 Task: Add Earthbound Farm Organic Broccoli Slaw Bag to the cart.
Action: Mouse moved to (282, 124)
Screenshot: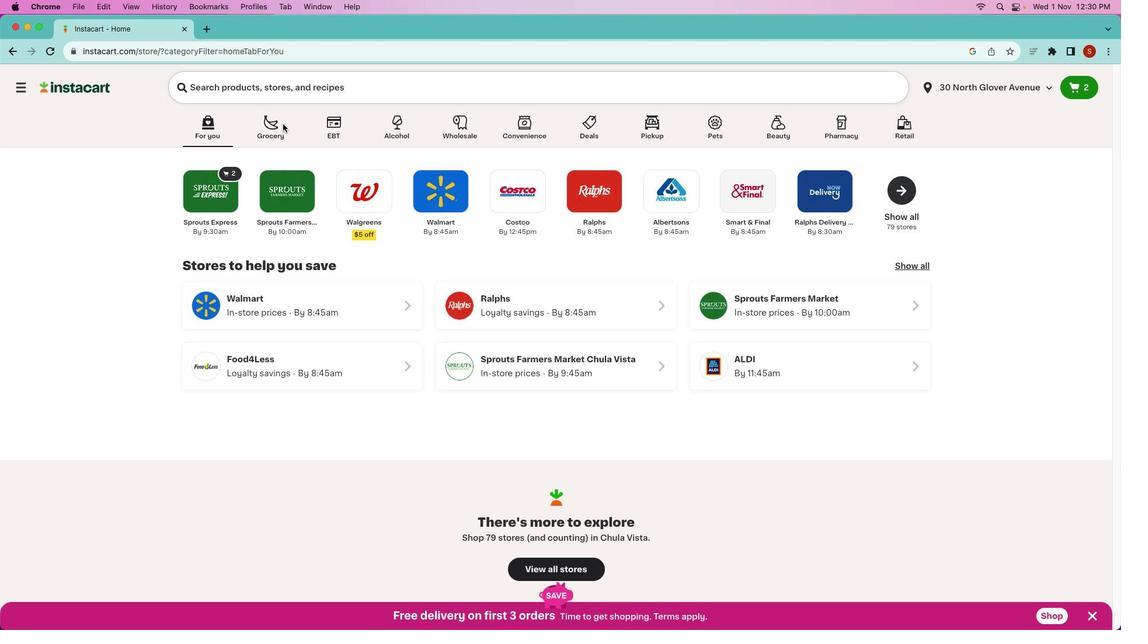 
Action: Mouse pressed left at (282, 124)
Screenshot: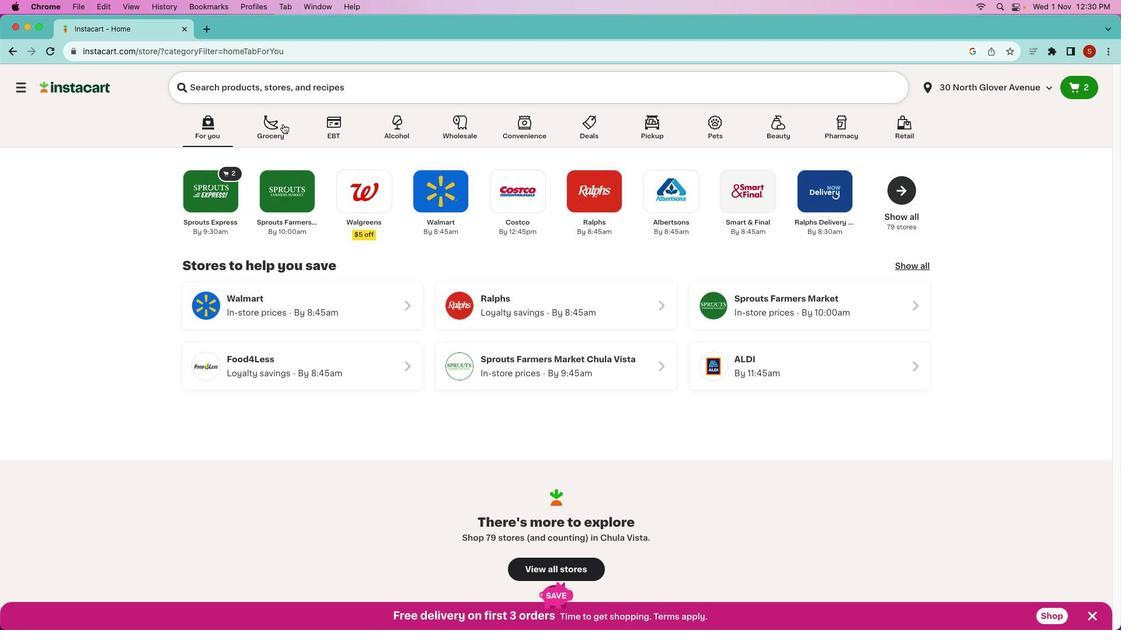 
Action: Mouse pressed left at (282, 124)
Screenshot: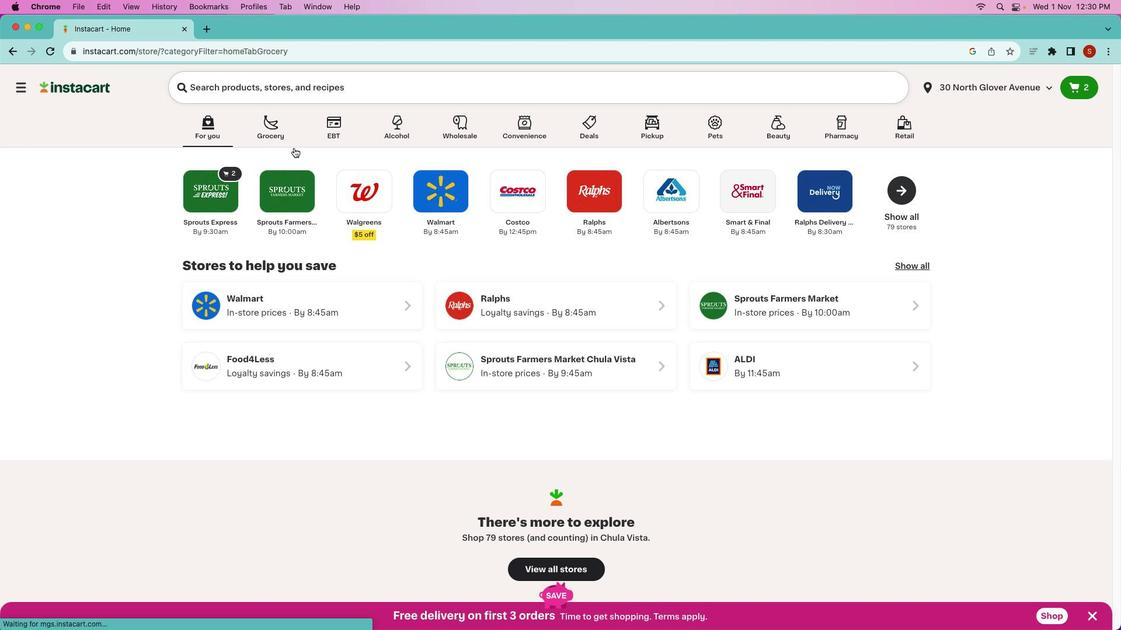 
Action: Mouse moved to (494, 335)
Screenshot: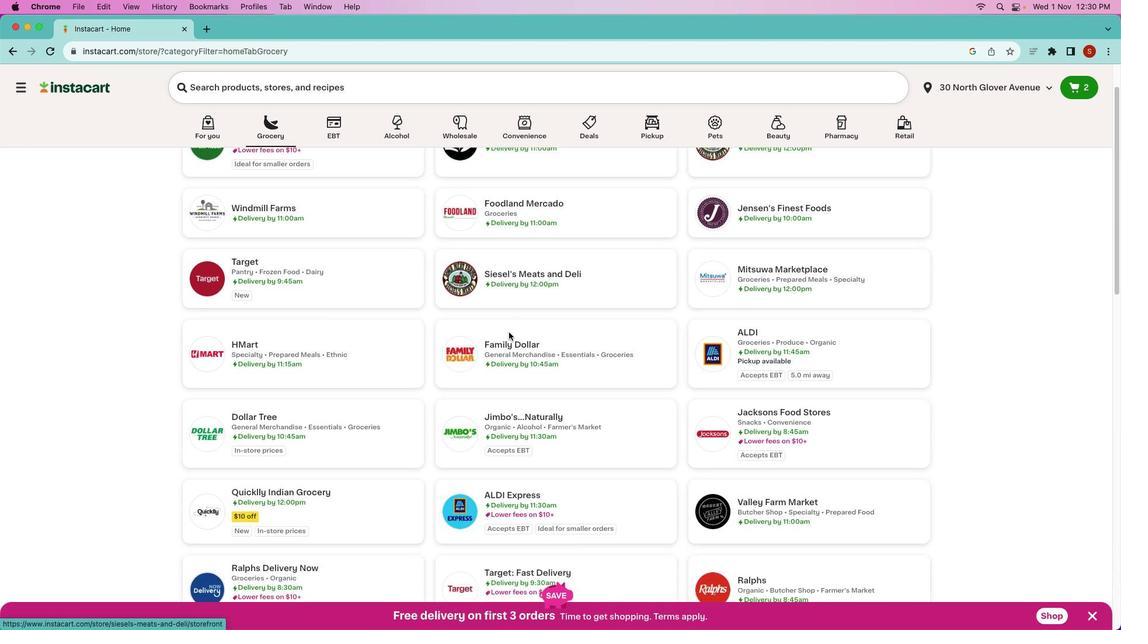 
Action: Mouse scrolled (494, 335) with delta (0, 0)
Screenshot: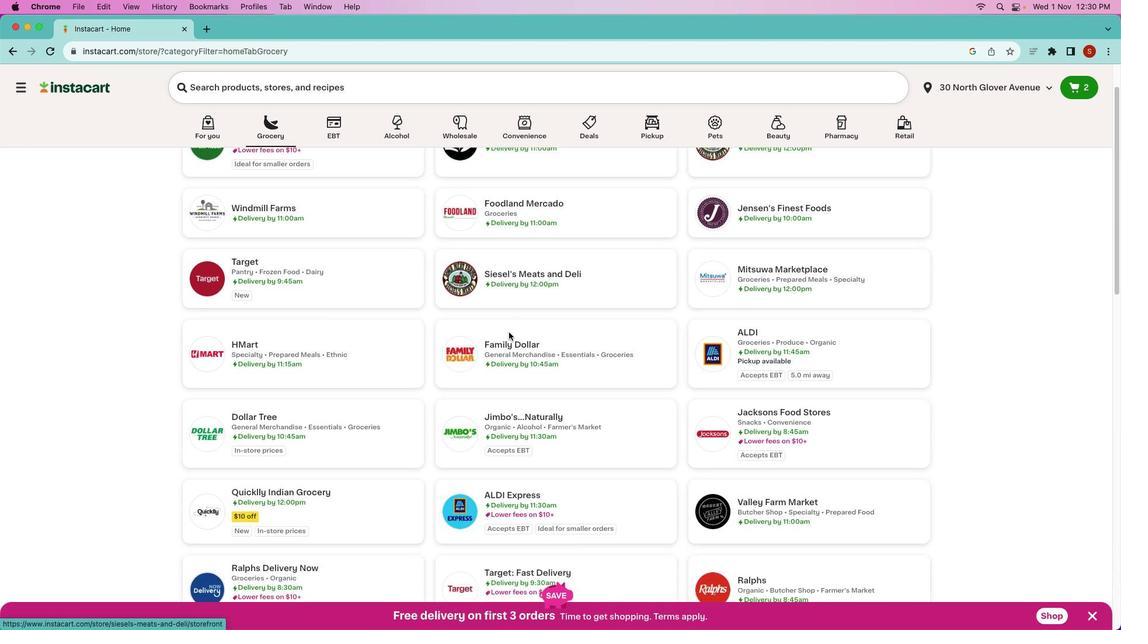 
Action: Mouse moved to (506, 334)
Screenshot: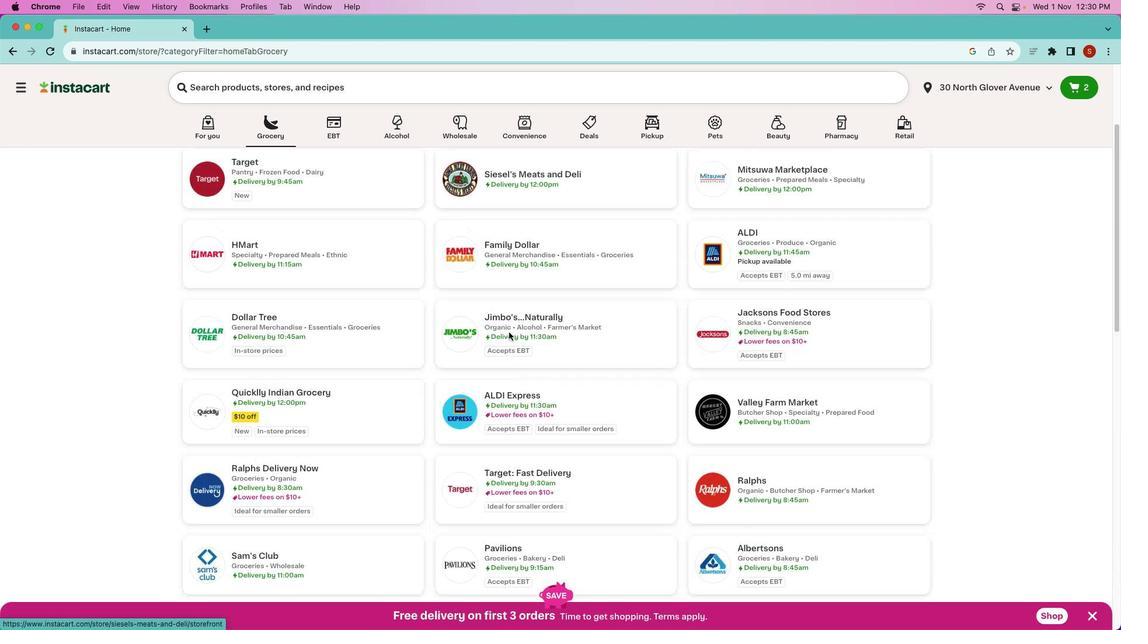 
Action: Mouse scrolled (506, 334) with delta (0, 0)
Screenshot: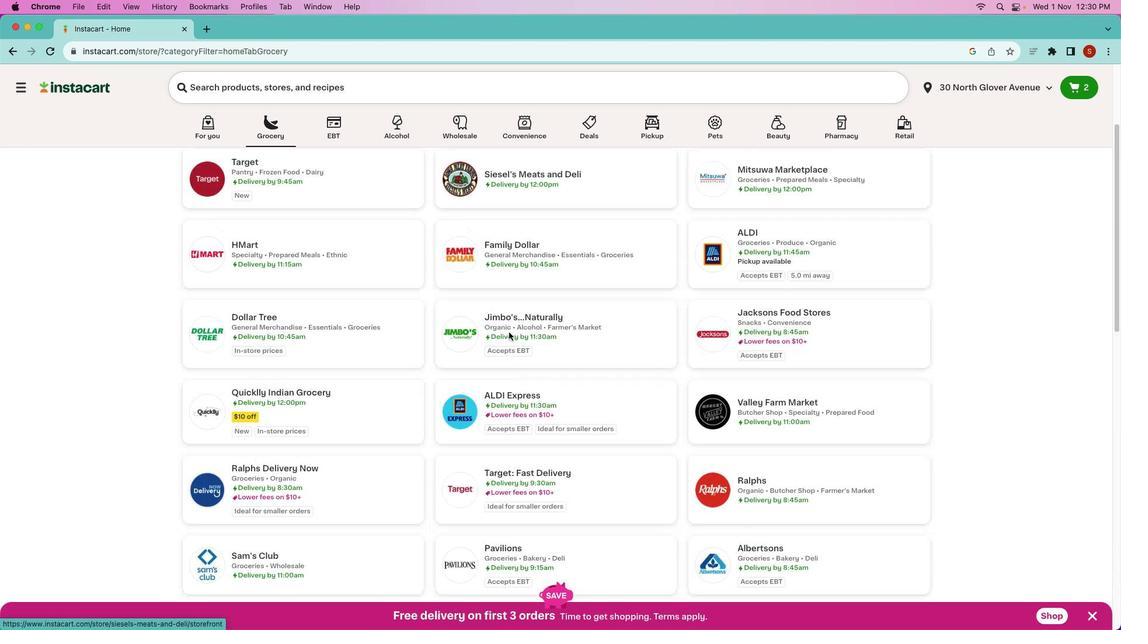 
Action: Mouse moved to (508, 332)
Screenshot: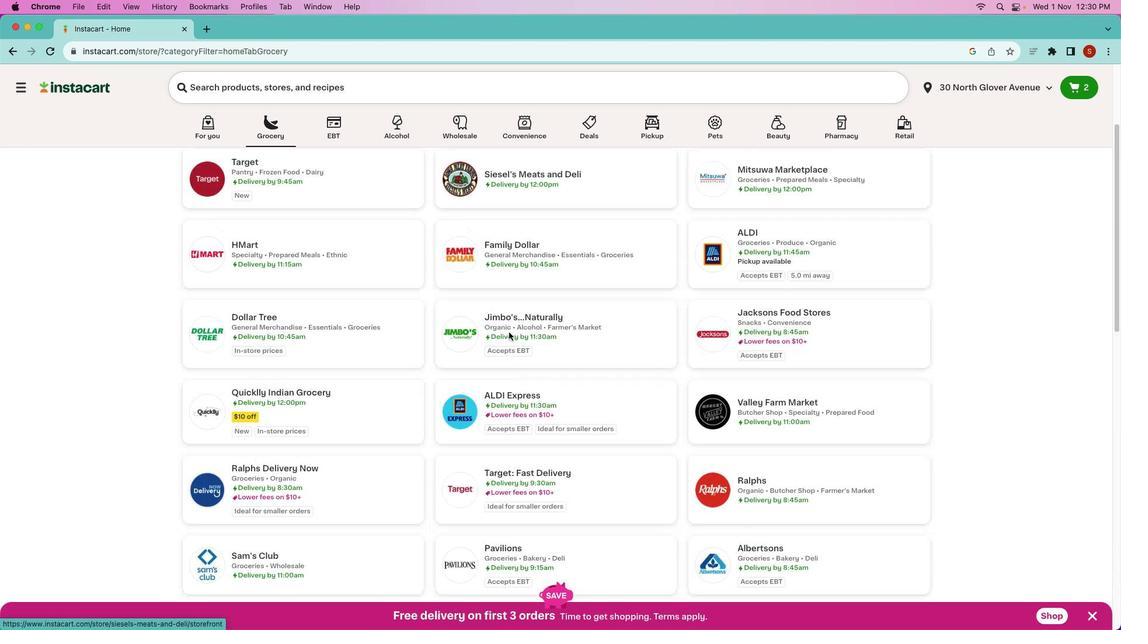 
Action: Mouse scrolled (508, 332) with delta (0, -1)
Screenshot: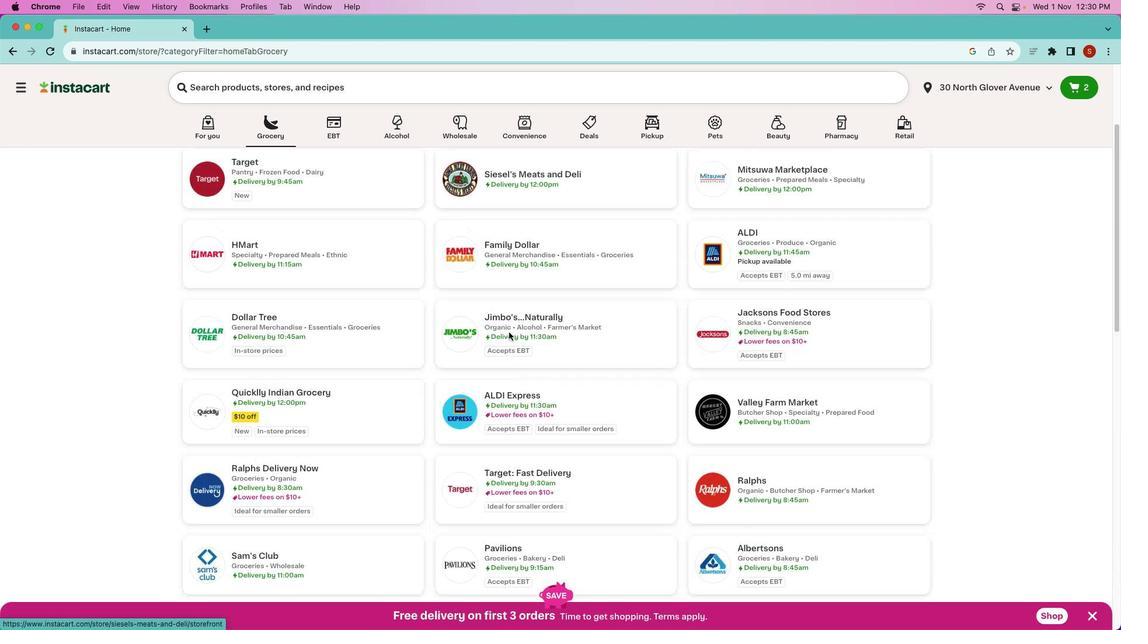 
Action: Mouse scrolled (508, 332) with delta (0, -2)
Screenshot: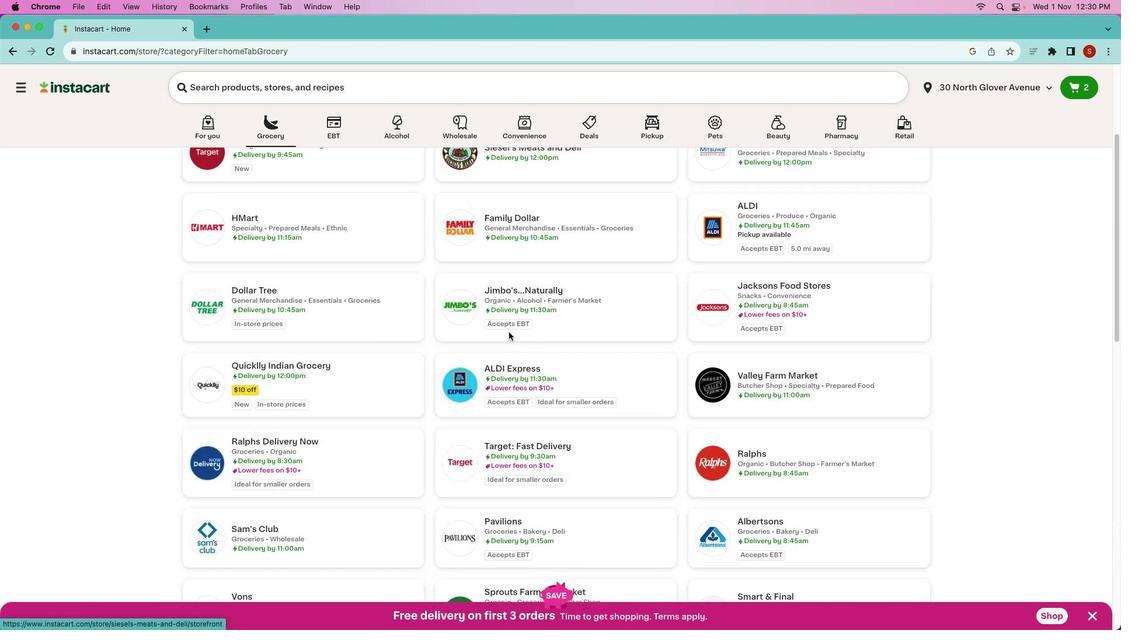 
Action: Mouse moved to (508, 332)
Screenshot: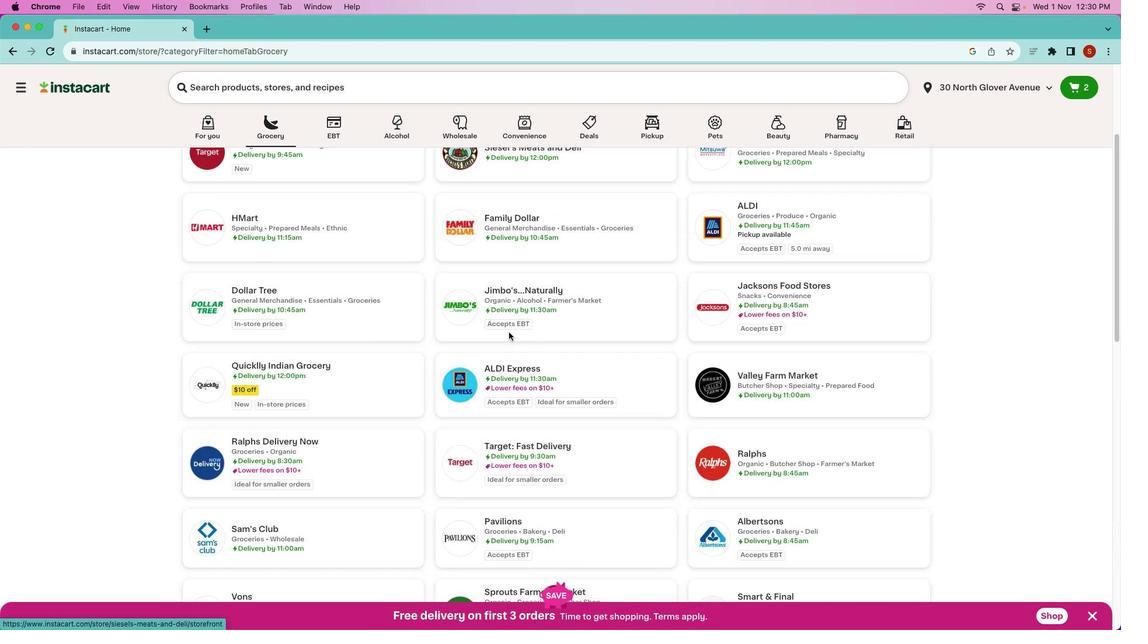 
Action: Mouse scrolled (508, 332) with delta (0, 0)
Screenshot: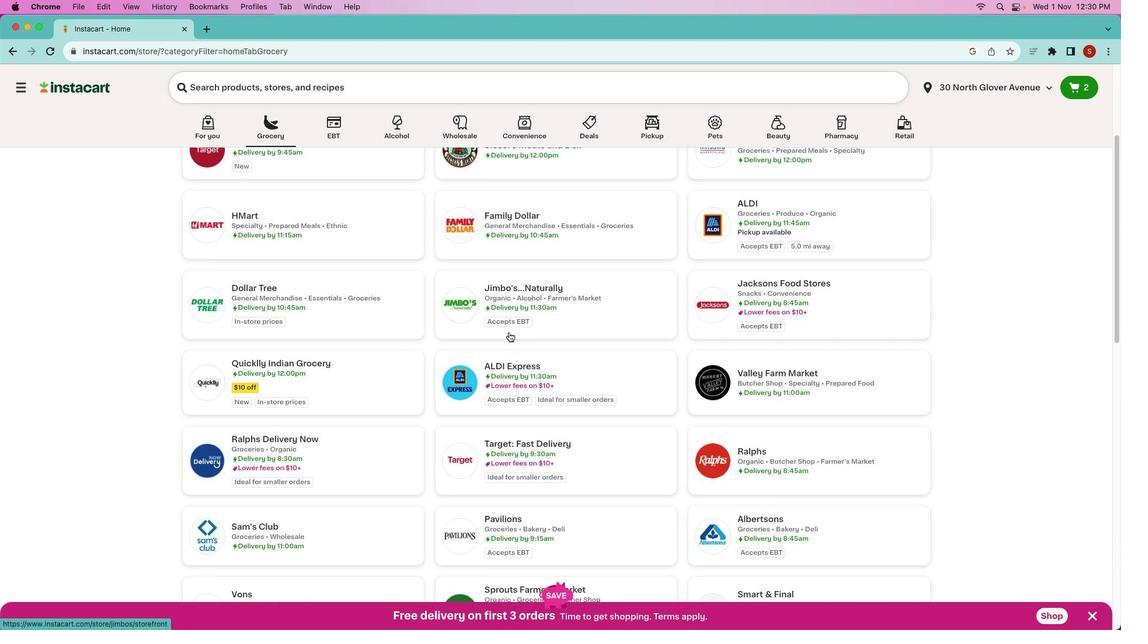 
Action: Mouse moved to (509, 332)
Screenshot: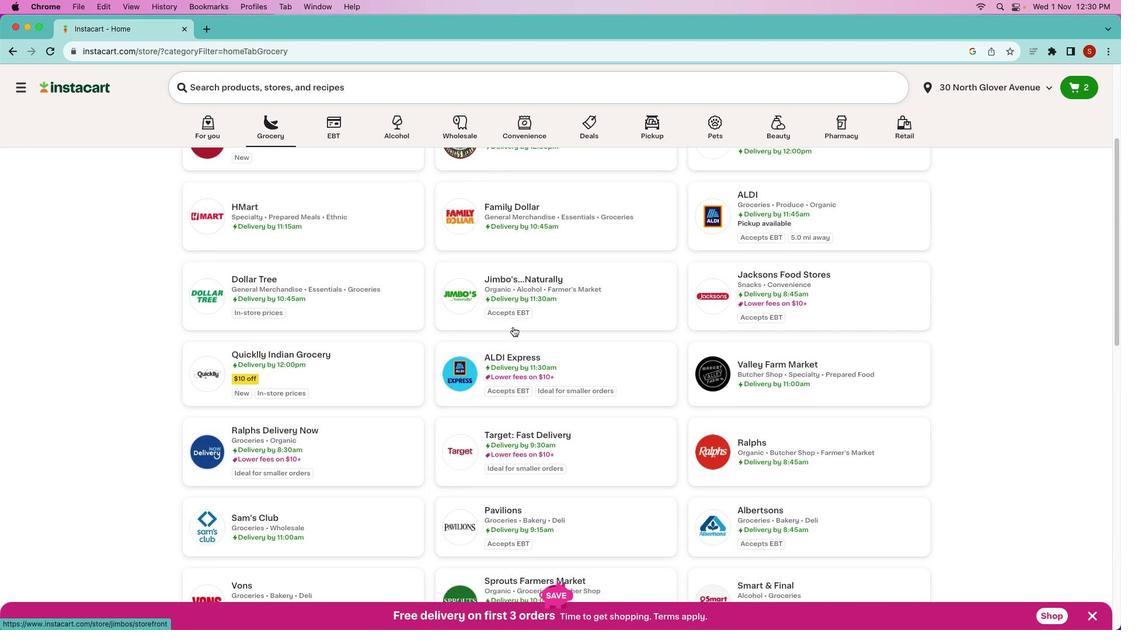 
Action: Mouse scrolled (509, 332) with delta (0, 0)
Screenshot: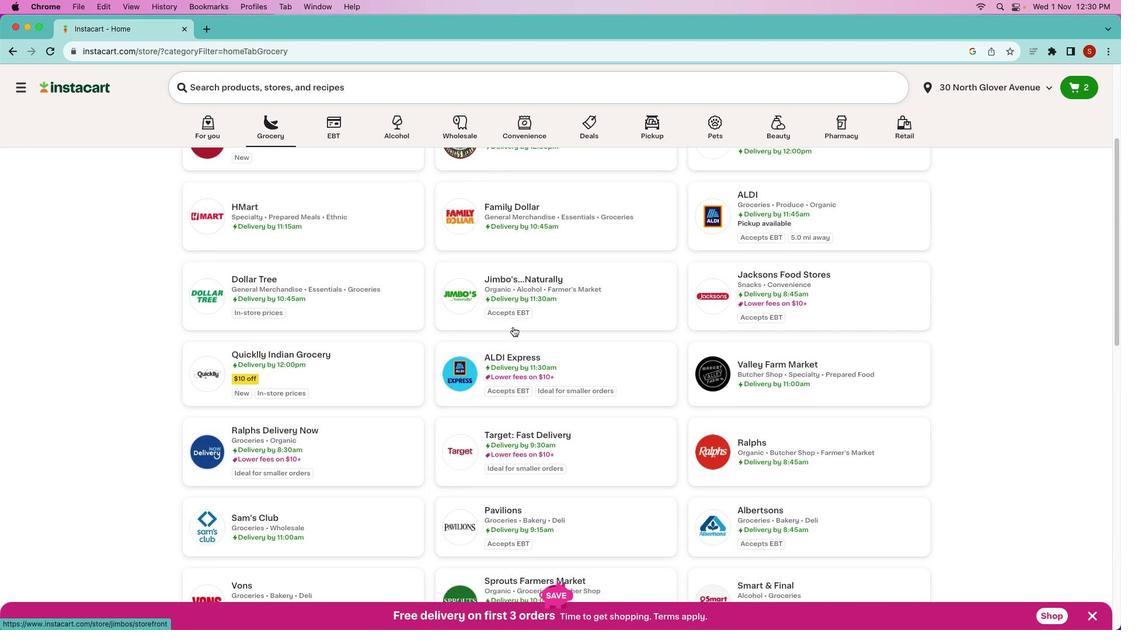 
Action: Mouse moved to (510, 332)
Screenshot: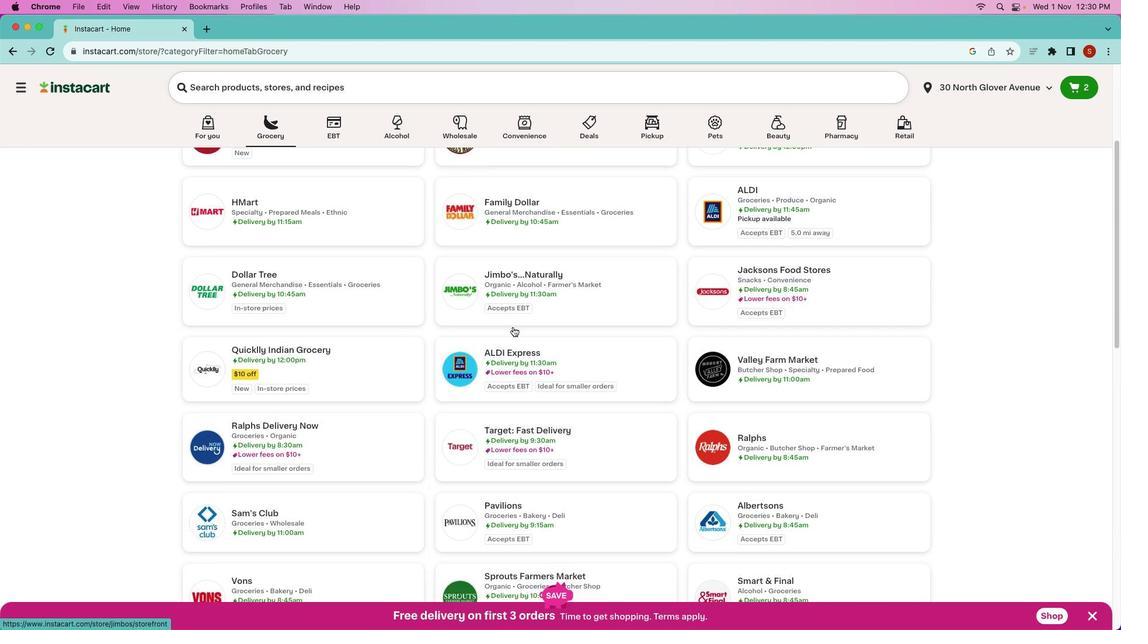 
Action: Mouse scrolled (510, 332) with delta (0, 0)
Screenshot: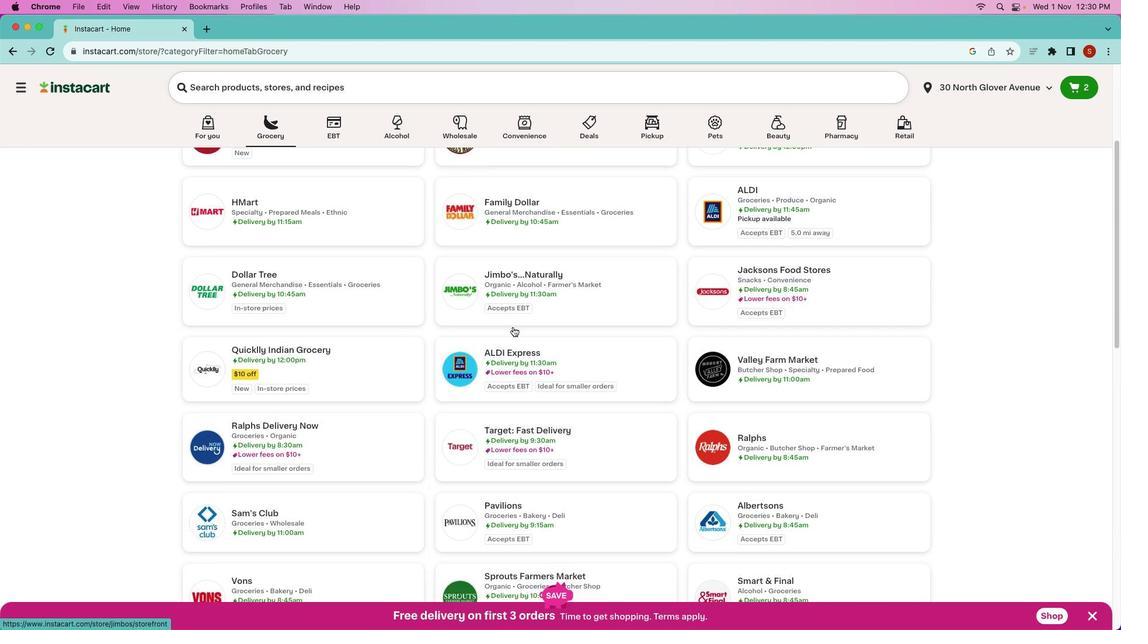 
Action: Mouse moved to (523, 570)
Screenshot: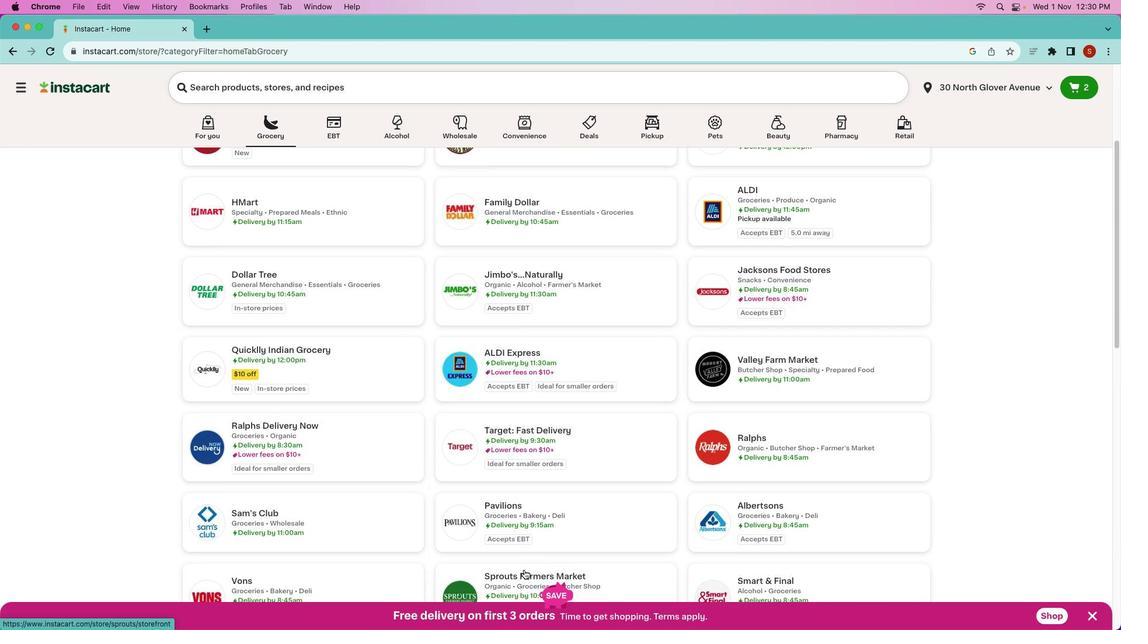 
Action: Mouse pressed left at (523, 570)
Screenshot: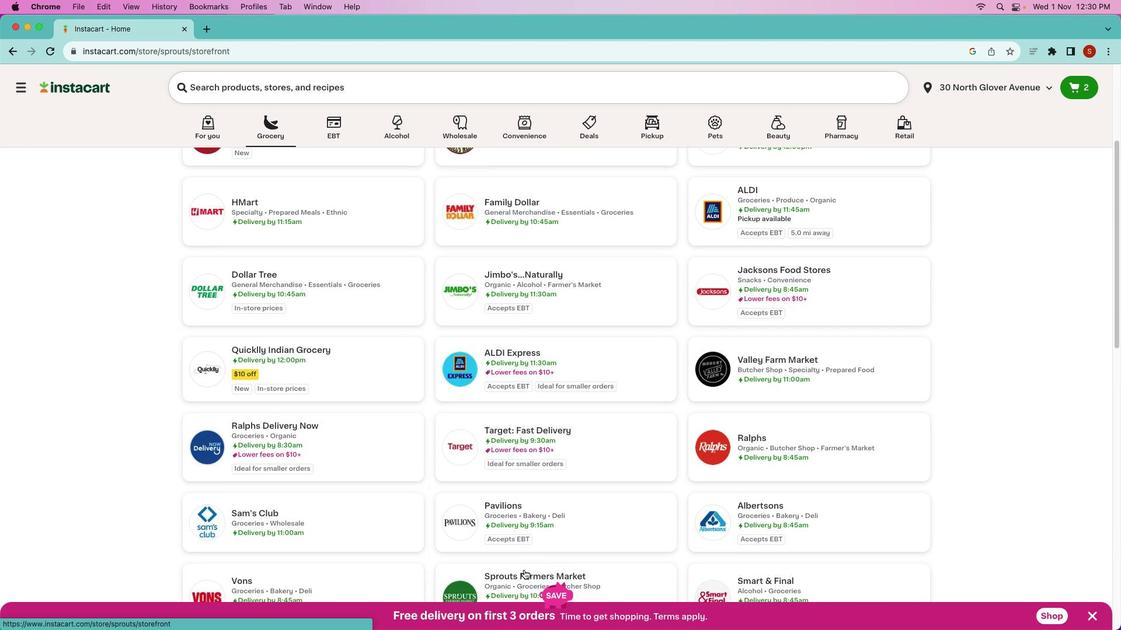 
Action: Mouse pressed left at (523, 570)
Screenshot: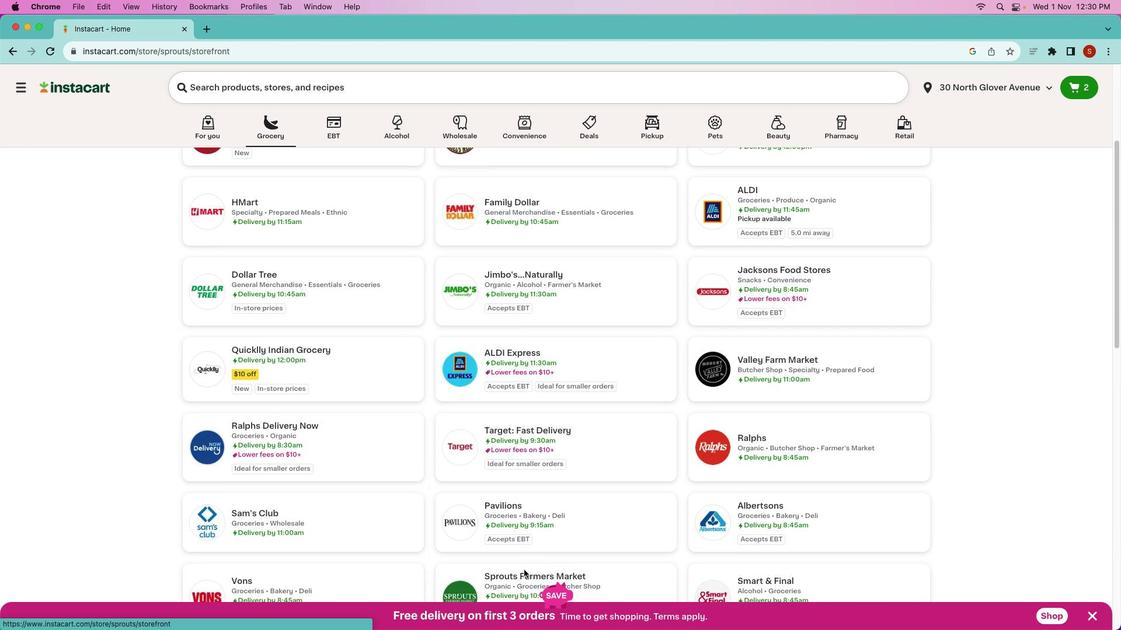 
Action: Mouse moved to (387, 90)
Screenshot: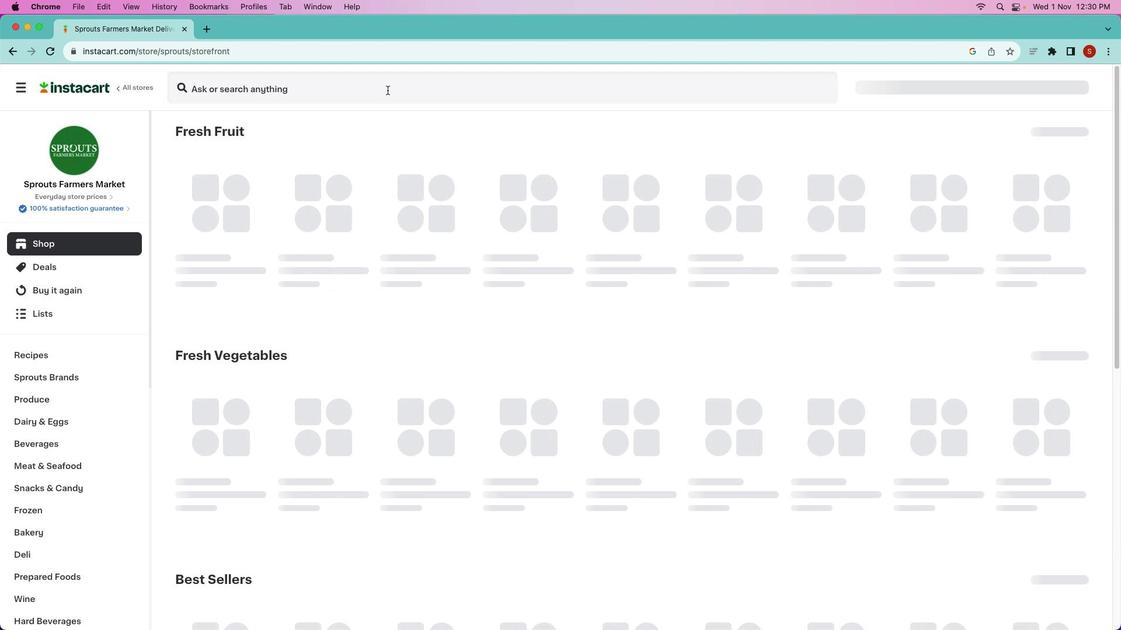 
Action: Mouse pressed left at (387, 90)
Screenshot: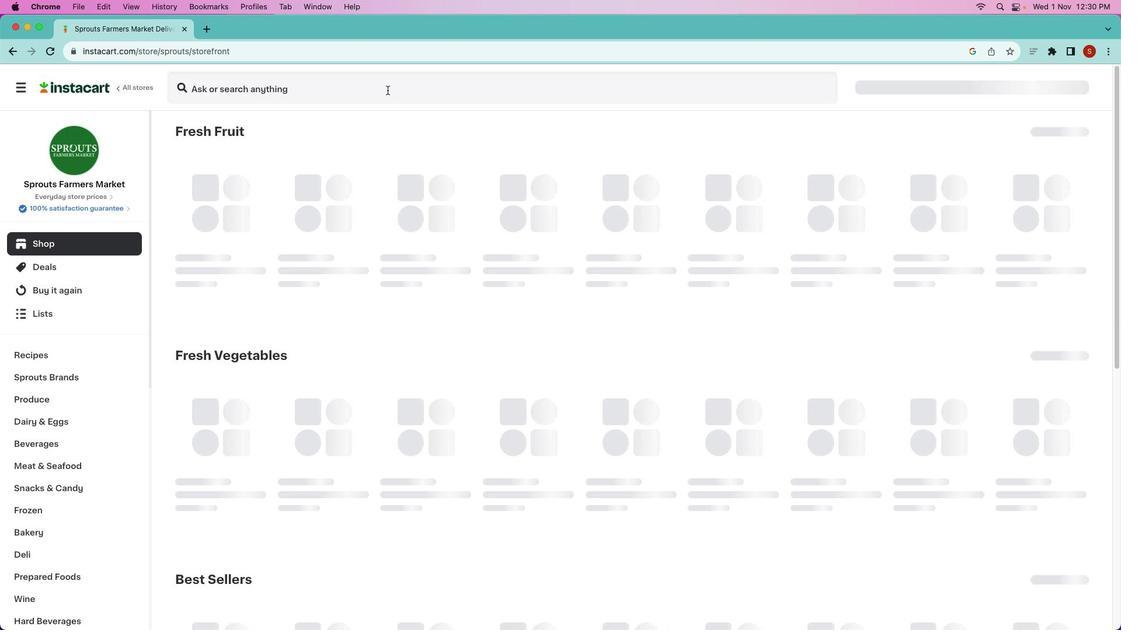
Action: Key pressed Key.shift_r'E''a''r''t''h''b''o''u''n''d'Key.space'f''a''r''m'Key.space'o''r''g''a''n''i''c'Key.space'b''r''o''c''c''o''l''i'Key.space's''l''a''w'Key.space'b''a''g'Key.enter
Screenshot: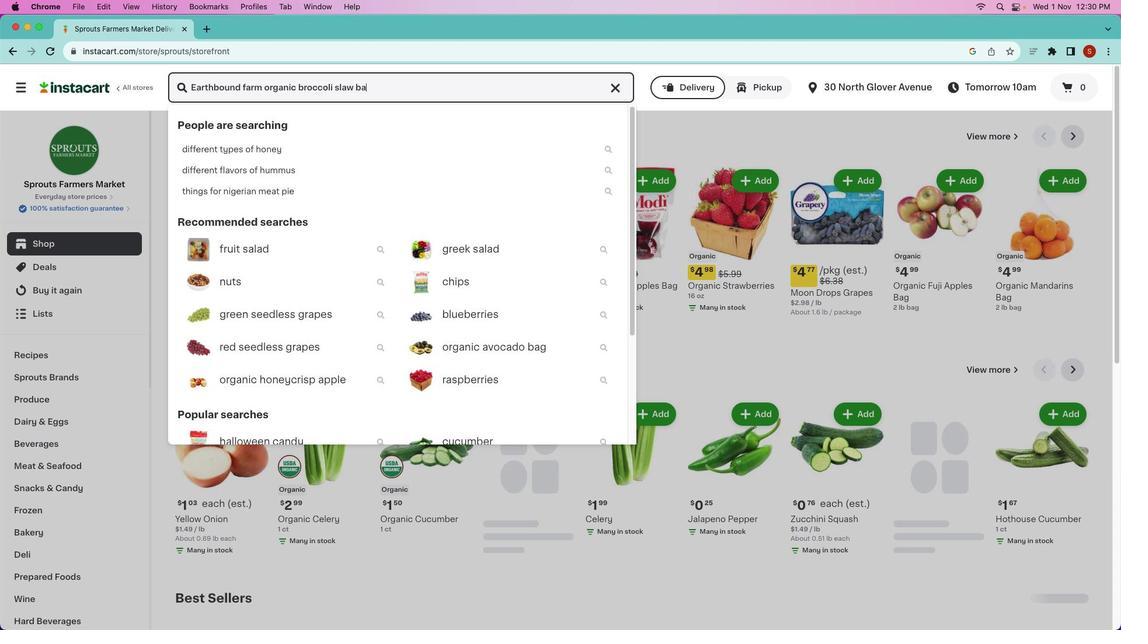 
Action: Mouse moved to (887, 414)
Screenshot: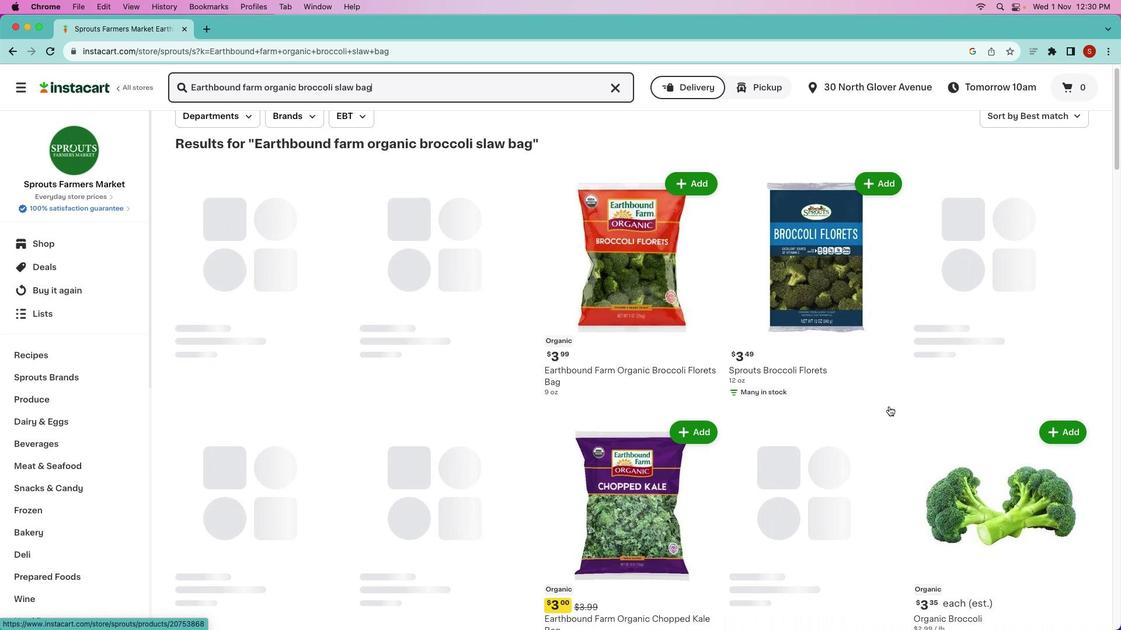 
Action: Mouse scrolled (887, 414) with delta (0, 0)
Screenshot: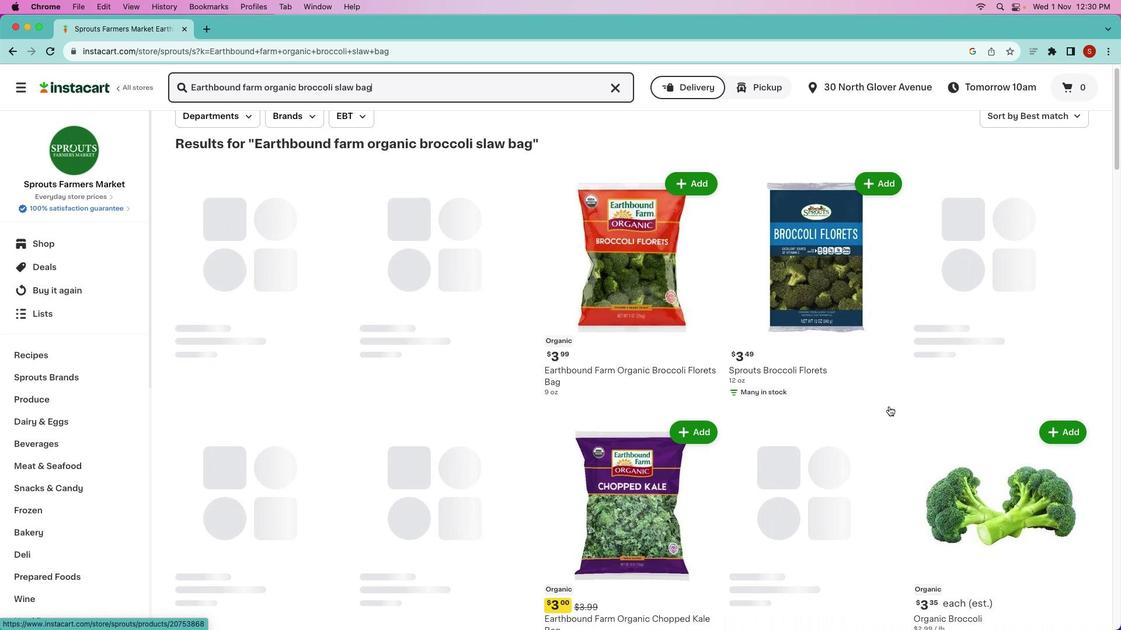 
Action: Mouse moved to (888, 407)
Screenshot: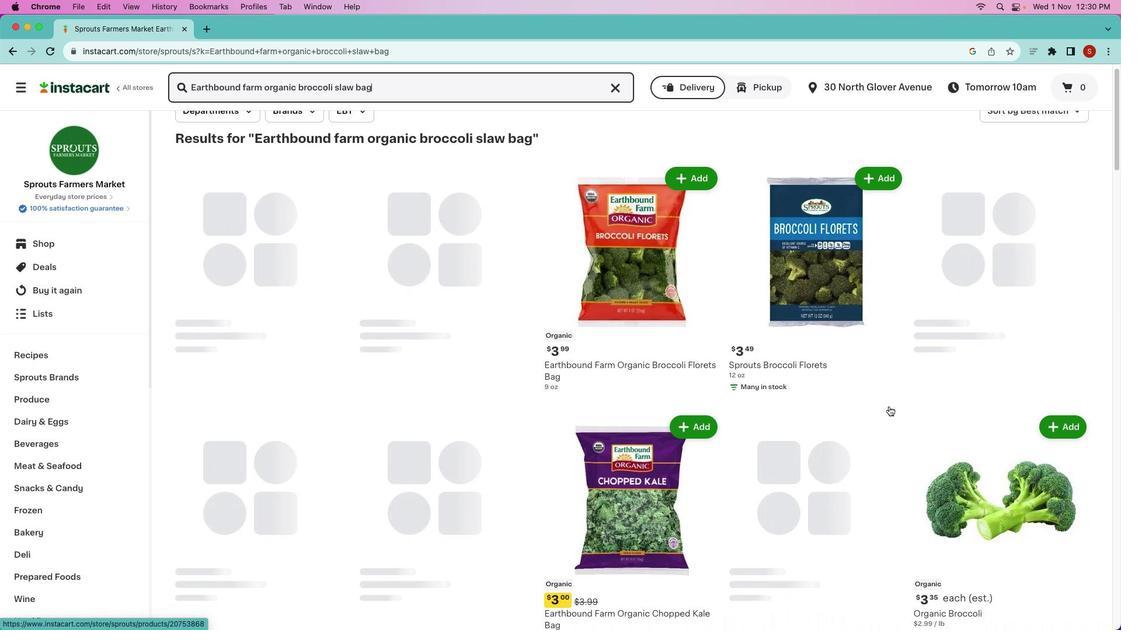 
Action: Mouse scrolled (888, 407) with delta (0, 0)
Screenshot: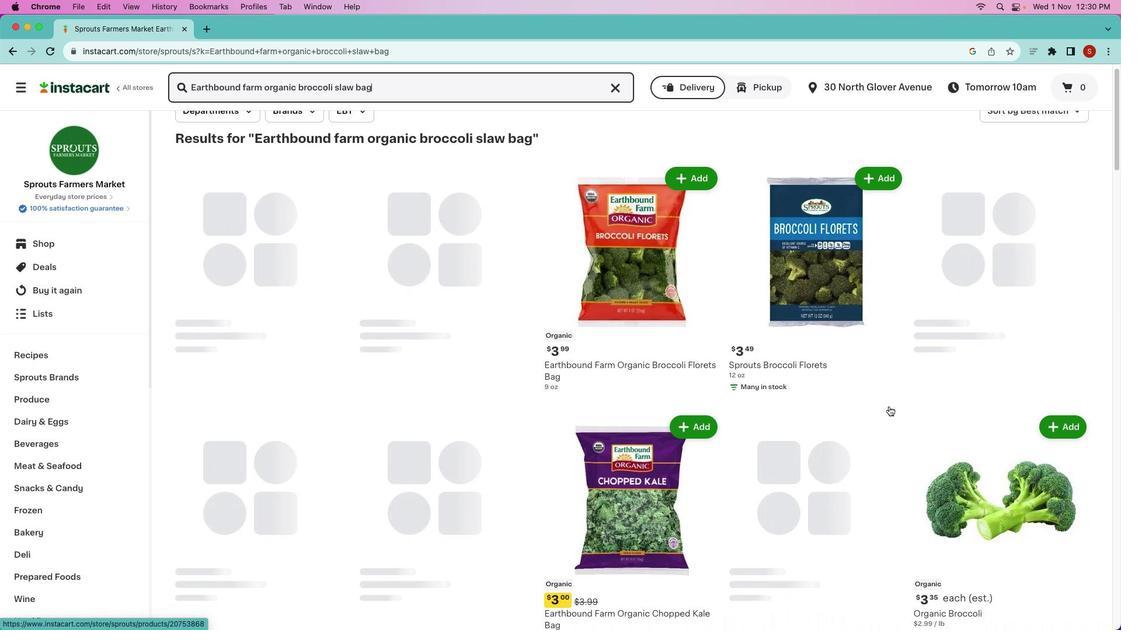 
Action: Mouse moved to (887, 408)
Screenshot: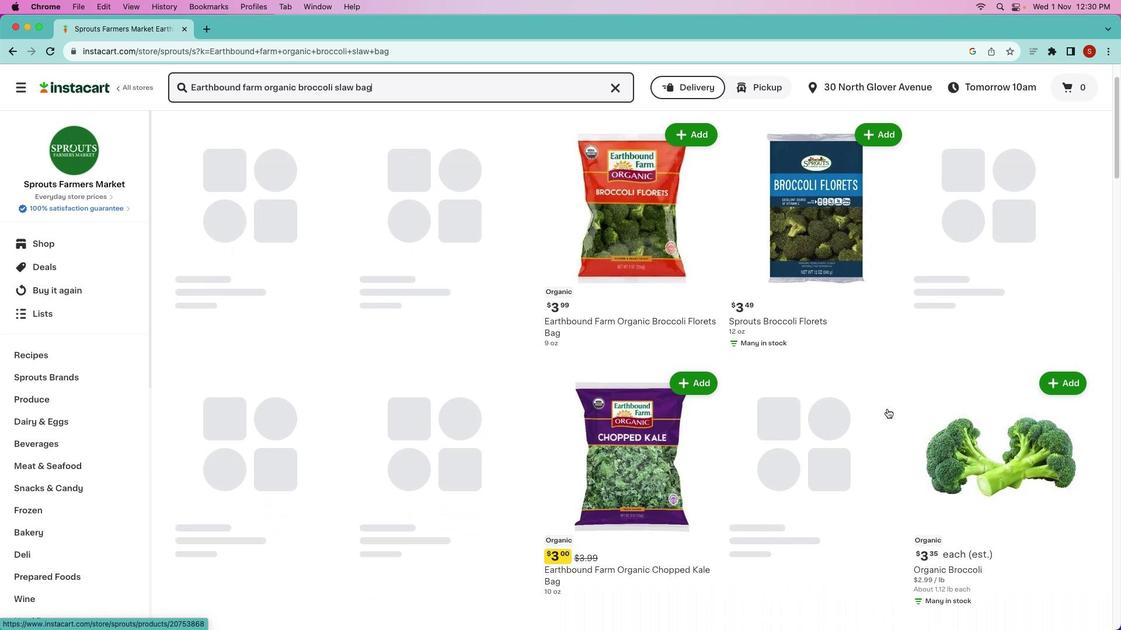 
Action: Mouse scrolled (887, 408) with delta (0, 0)
Screenshot: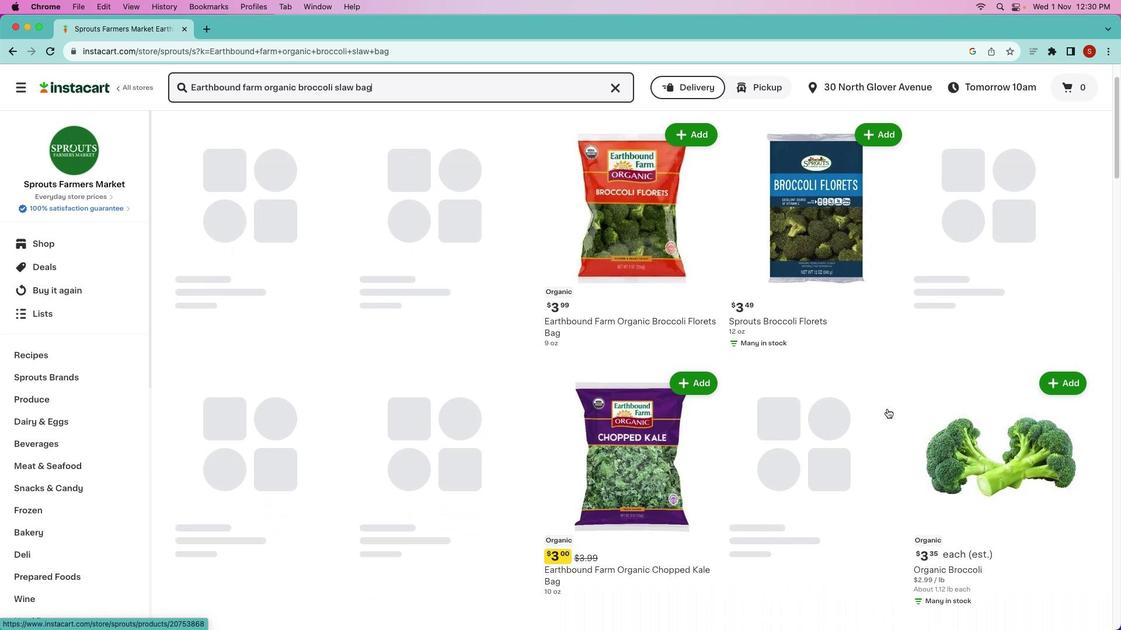 
Action: Mouse scrolled (887, 408) with delta (0, 0)
Screenshot: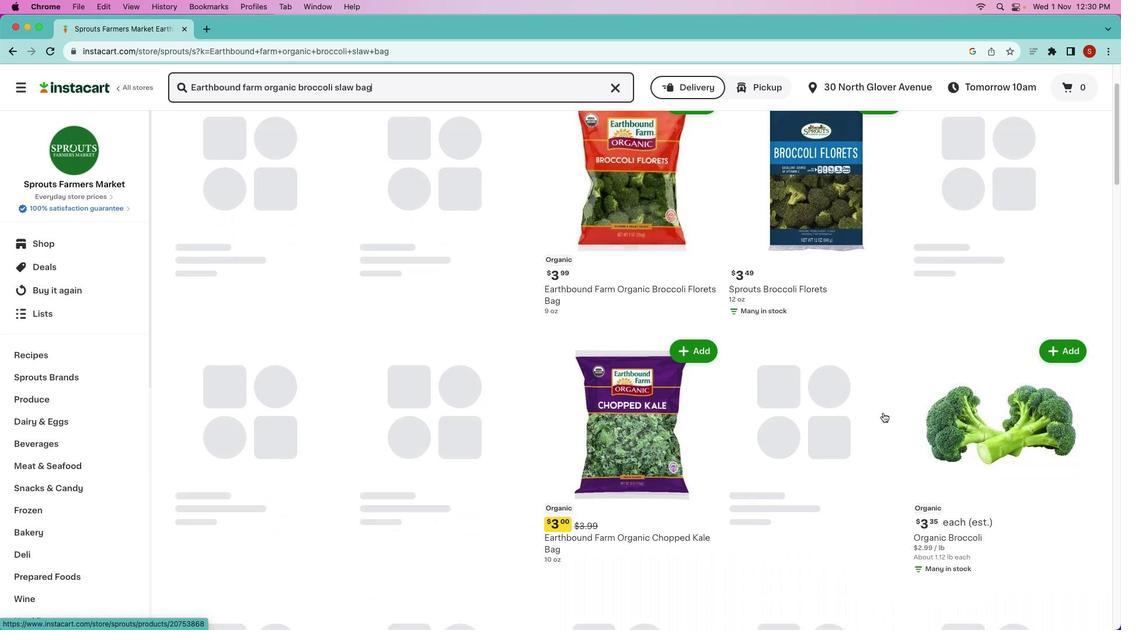 
Action: Mouse scrolled (887, 408) with delta (0, -1)
Screenshot: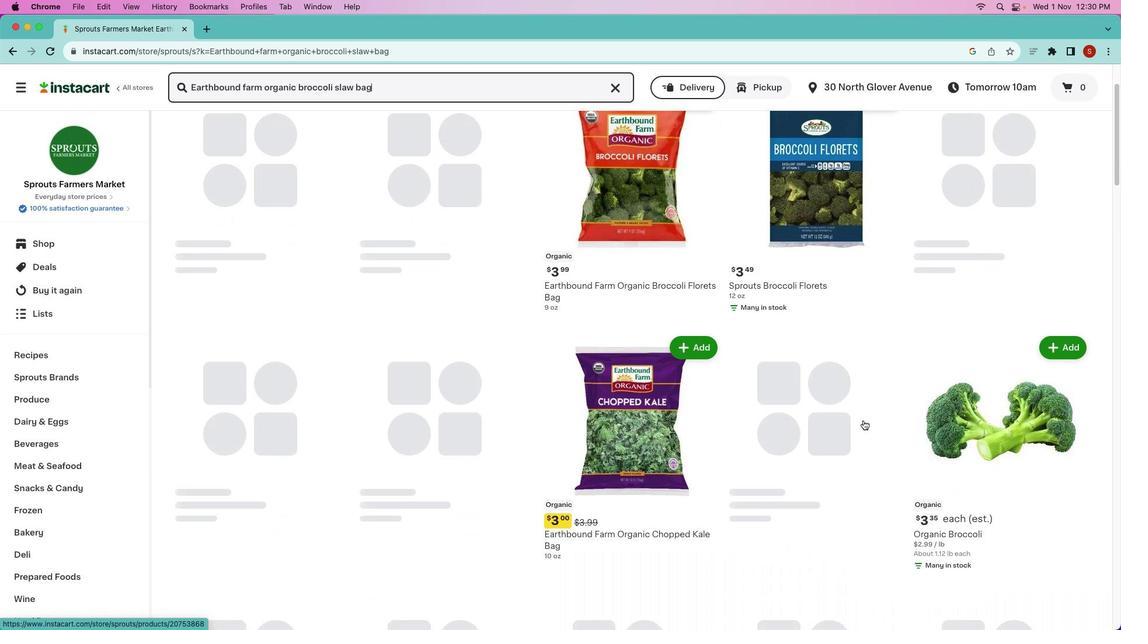 
Action: Mouse moved to (466, 384)
Screenshot: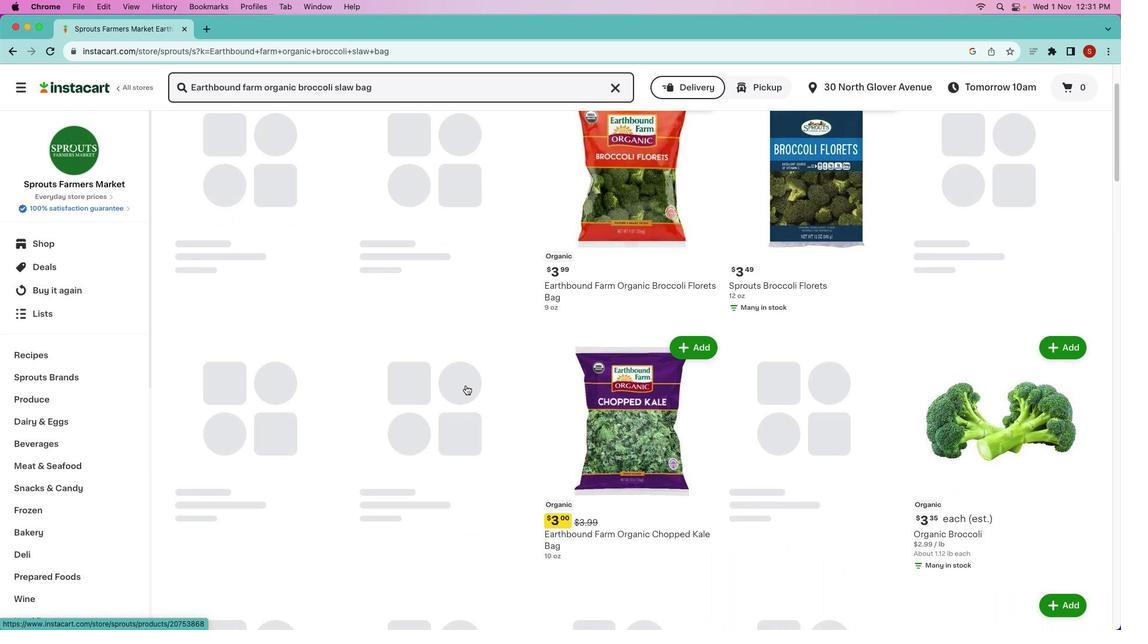 
Action: Mouse scrolled (466, 384) with delta (0, 0)
Screenshot: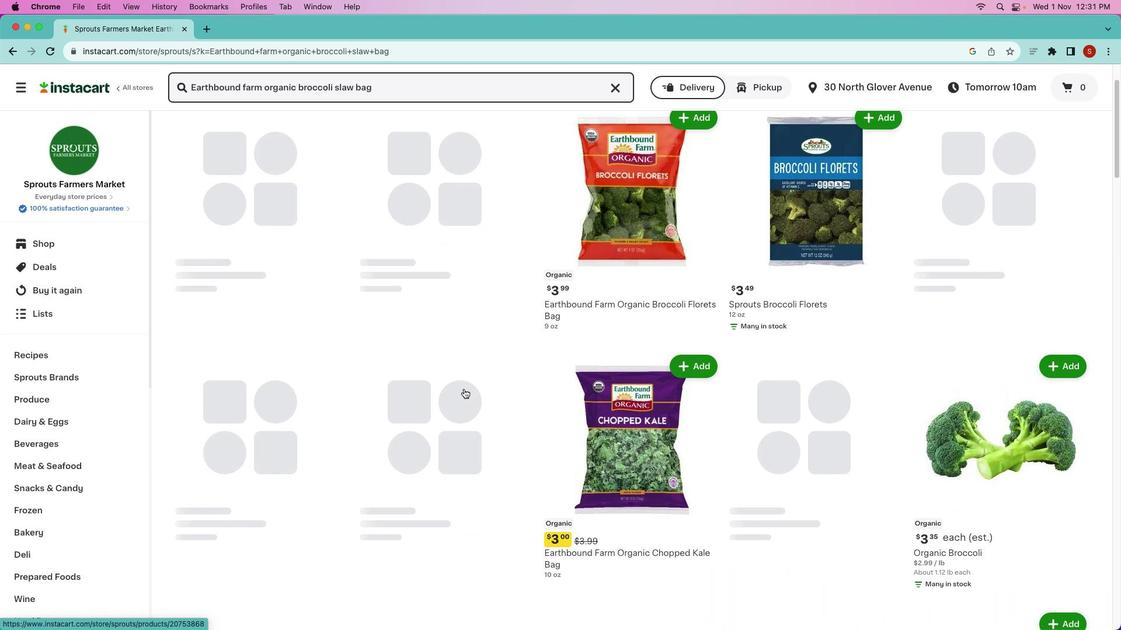 
Action: Mouse moved to (466, 384)
Screenshot: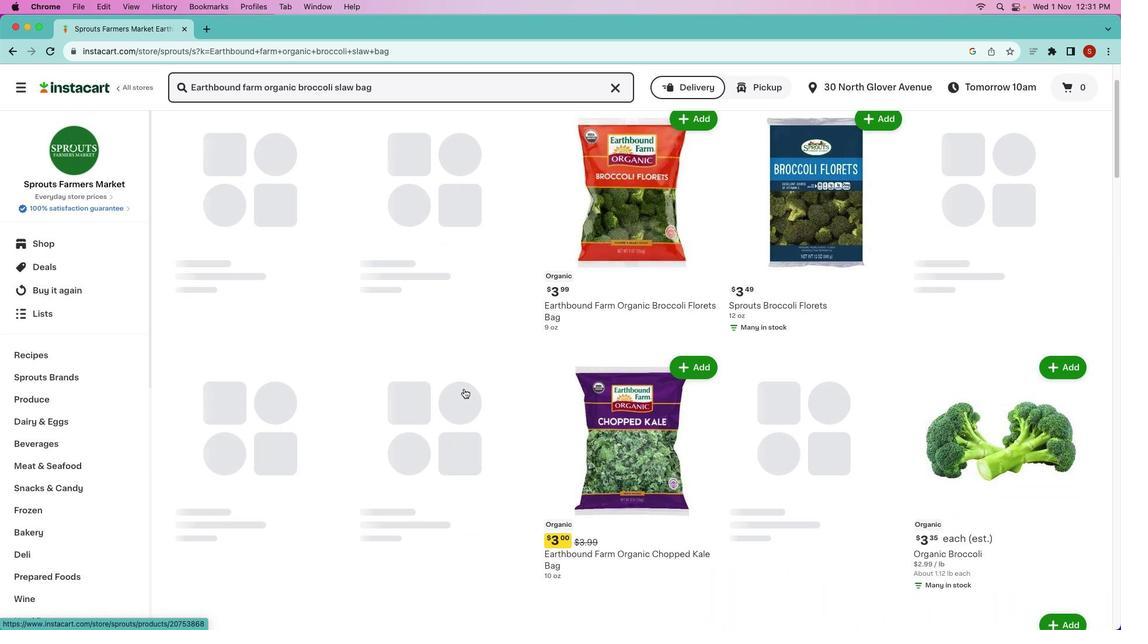 
Action: Mouse scrolled (466, 384) with delta (0, 0)
Screenshot: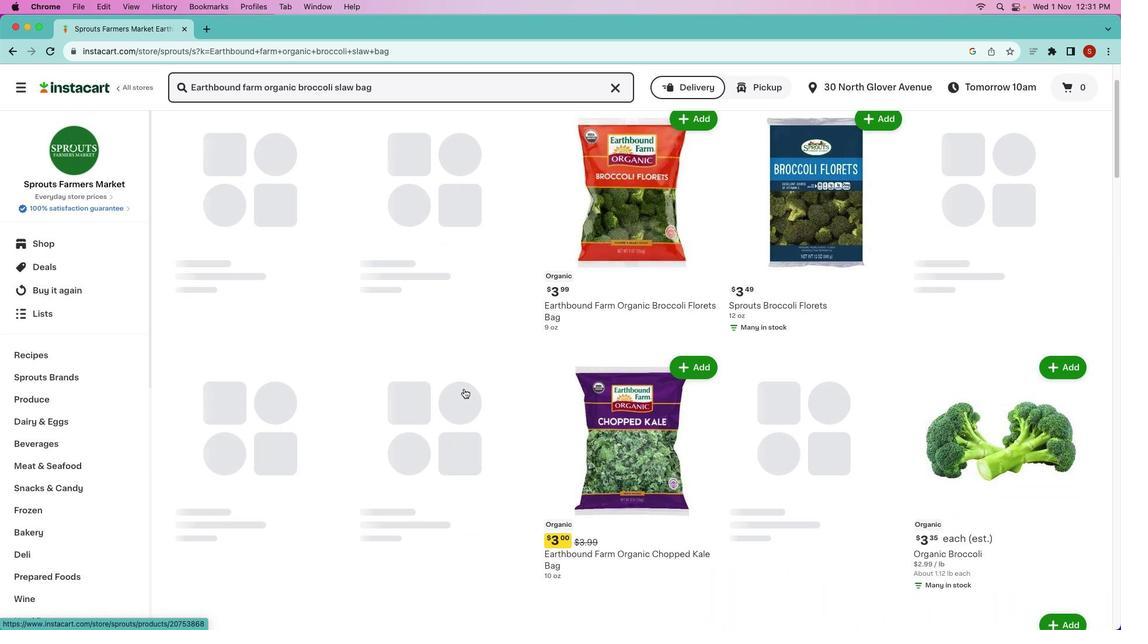 
Action: Mouse moved to (464, 388)
Screenshot: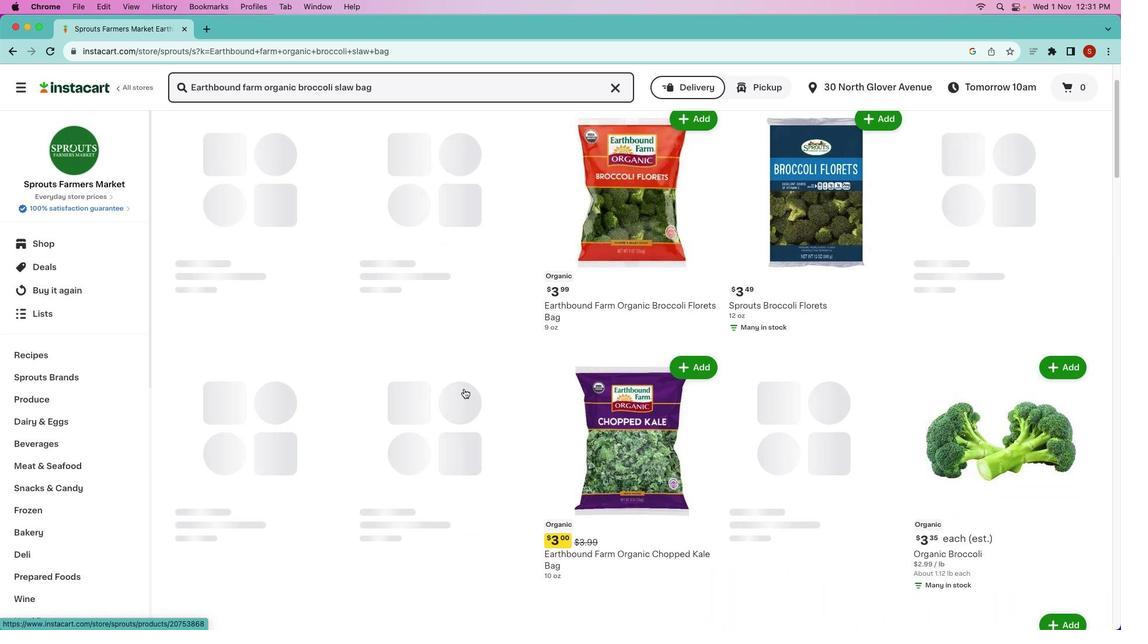 
Action: Mouse scrolled (464, 388) with delta (0, 0)
Screenshot: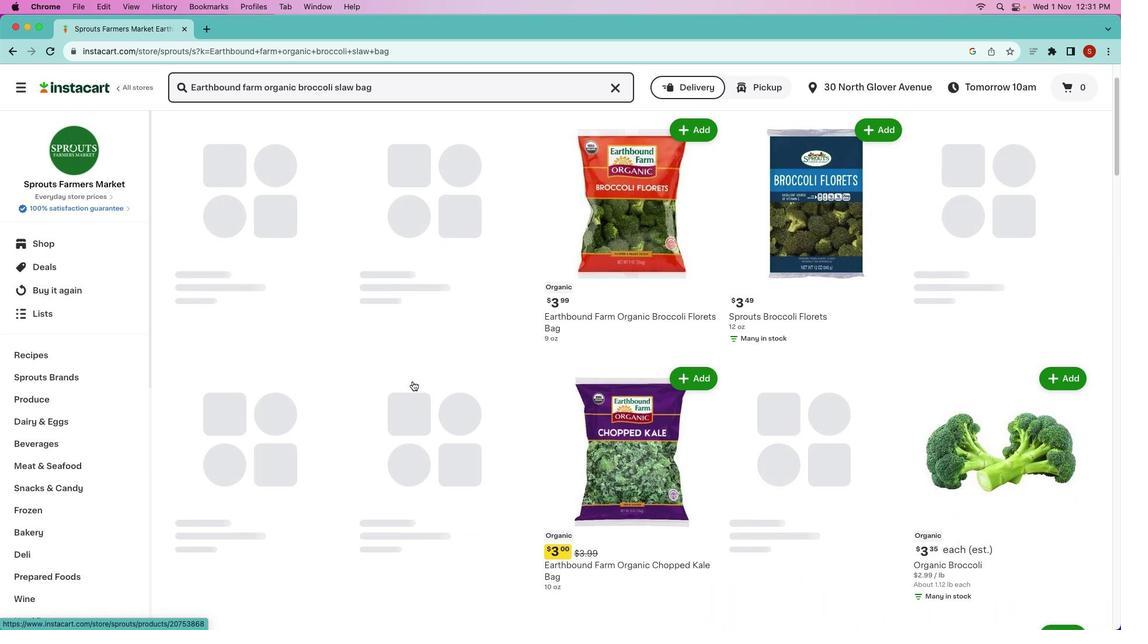 
Action: Mouse scrolled (464, 388) with delta (0, 0)
Screenshot: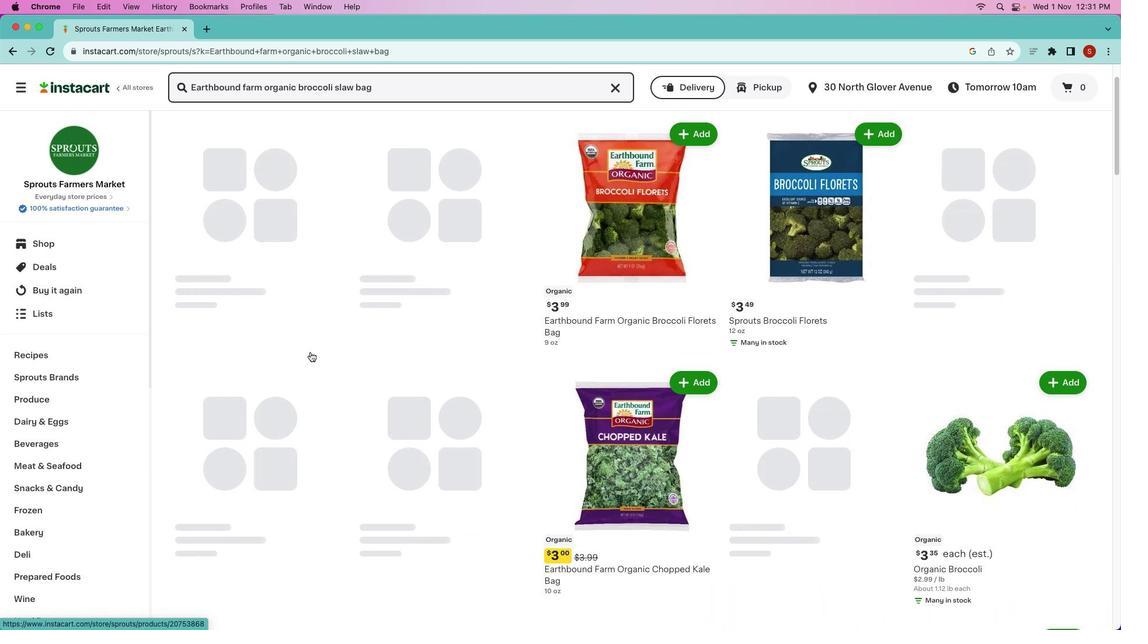 
Action: Mouse moved to (313, 137)
Screenshot: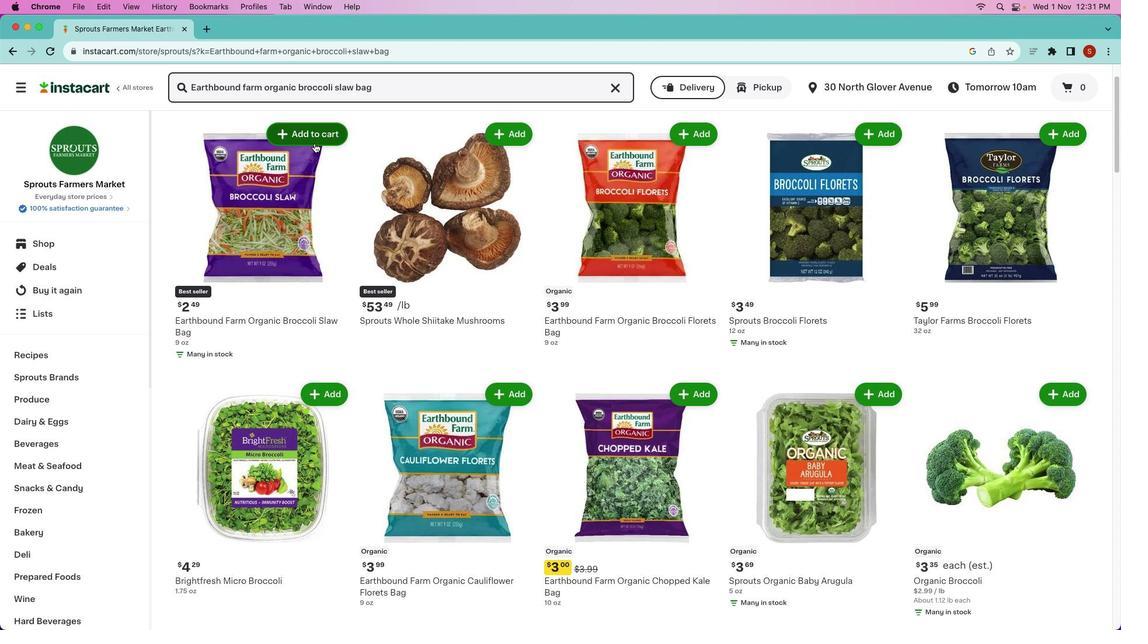 
Action: Mouse pressed left at (313, 137)
Screenshot: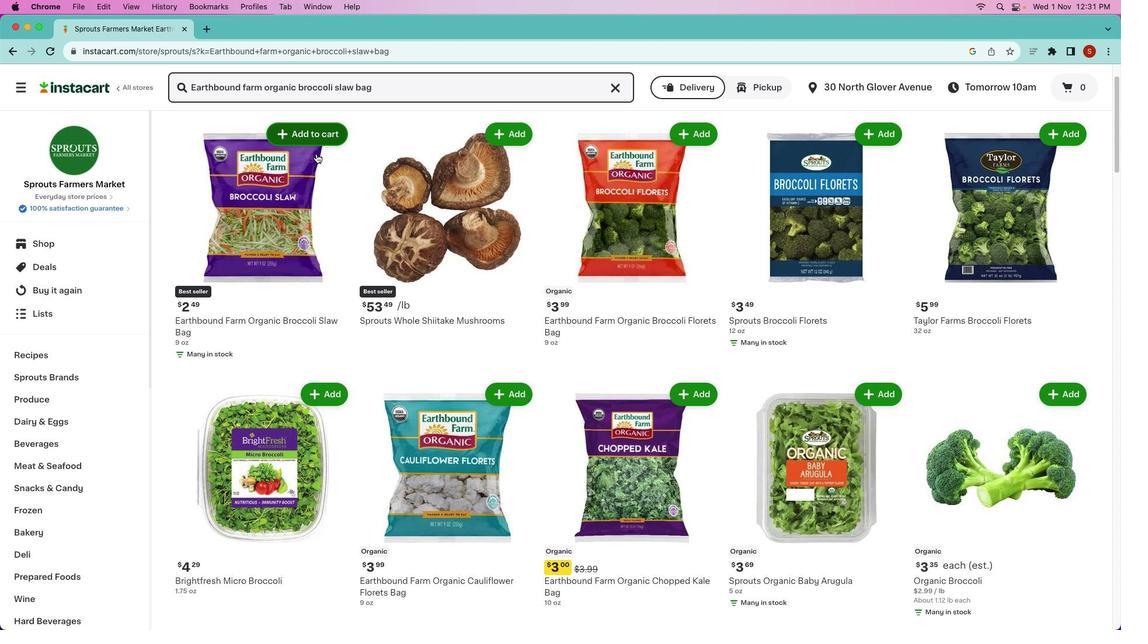 
Action: Mouse moved to (269, 292)
Screenshot: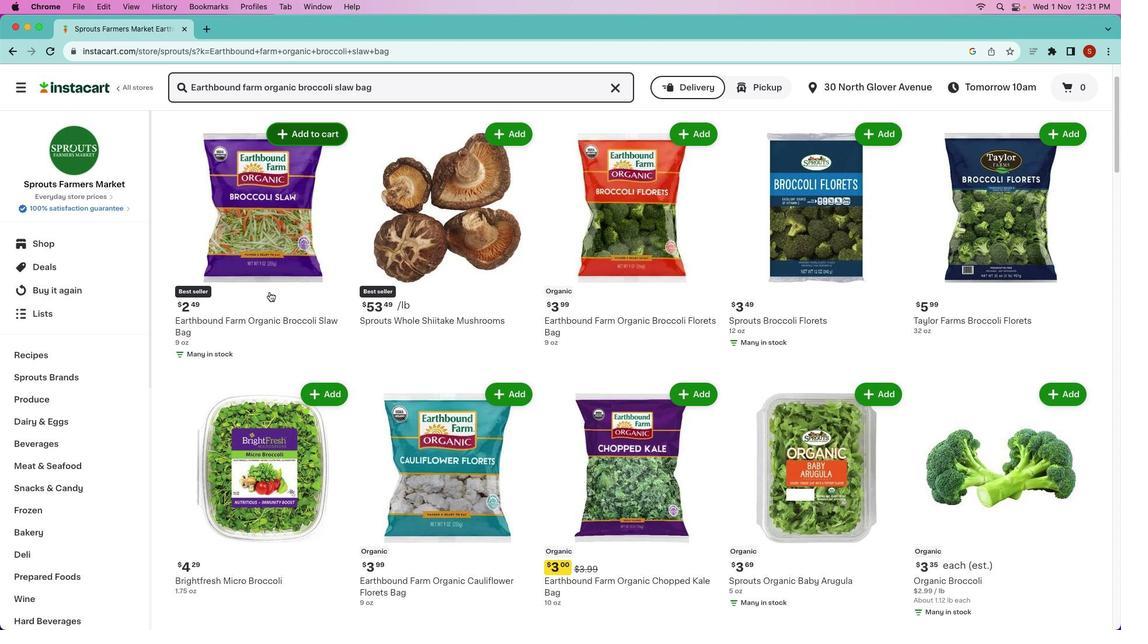
